 Task: Open Card Card0000000191 in Board Board0000000048 in Workspace WS0000000016 in Trello. Add Member Carxxstreet791@gmail.com to Card Card0000000191 in Board Board0000000048 in Workspace WS0000000016 in Trello. Add Orange Label titled Label0000000191 to Card Card0000000191 in Board Board0000000048 in Workspace WS0000000016 in Trello. Add Checklist CL0000000191 to Card Card0000000191 in Board Board0000000048 in Workspace WS0000000016 in Trello. Add Dates with Start Date as Oct 01 2023 and Due Date as Oct 31 2023 to Card Card0000000191 in Board Board0000000048 in Workspace WS0000000016 in Trello
Action: Mouse moved to (624, 52)
Screenshot: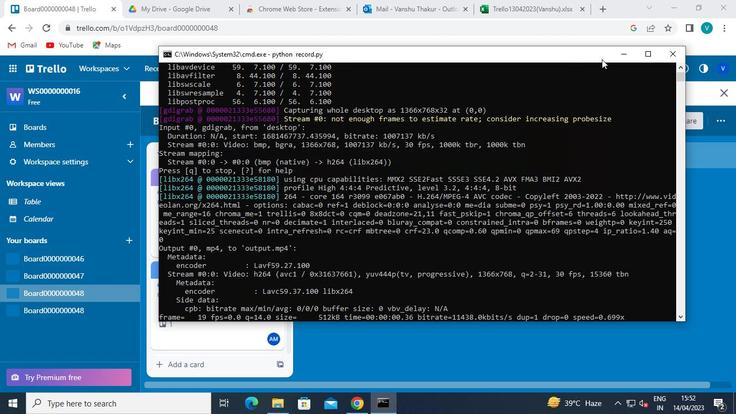 
Action: Mouse pressed left at (624, 52)
Screenshot: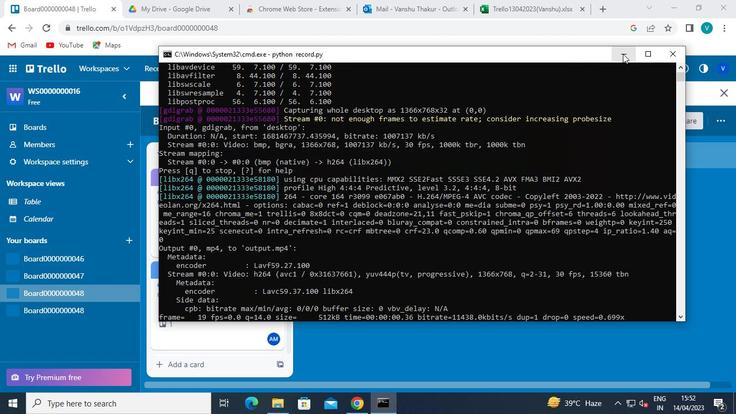
Action: Mouse moved to (221, 316)
Screenshot: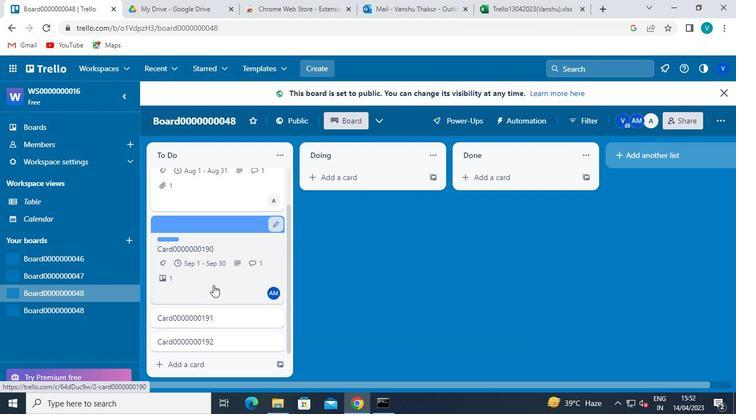 
Action: Mouse pressed left at (221, 316)
Screenshot: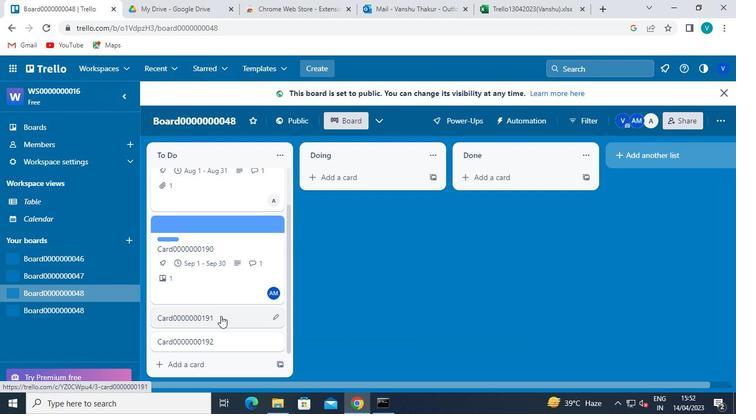 
Action: Mouse moved to (509, 182)
Screenshot: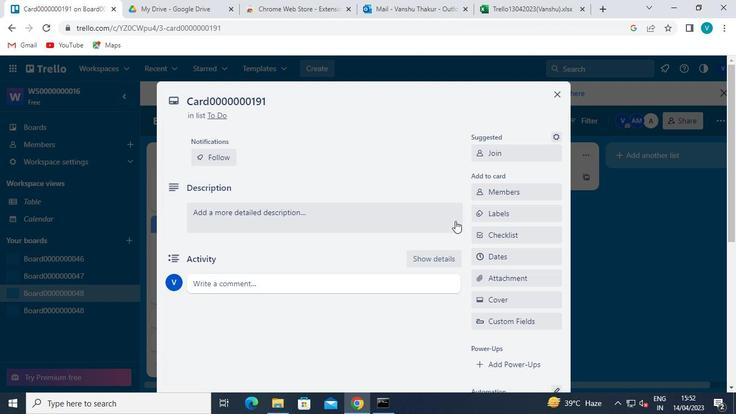 
Action: Mouse pressed left at (509, 182)
Screenshot: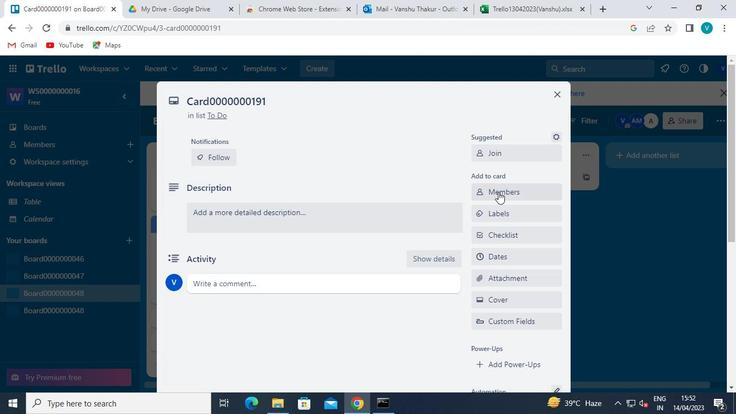 
Action: Mouse moved to (508, 185)
Screenshot: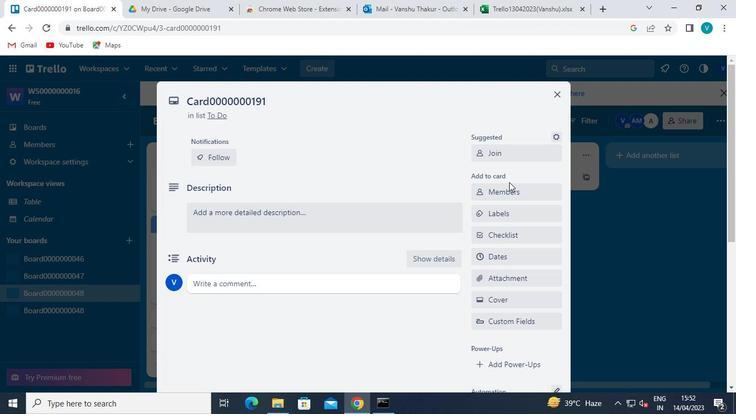 
Action: Mouse pressed left at (508, 185)
Screenshot: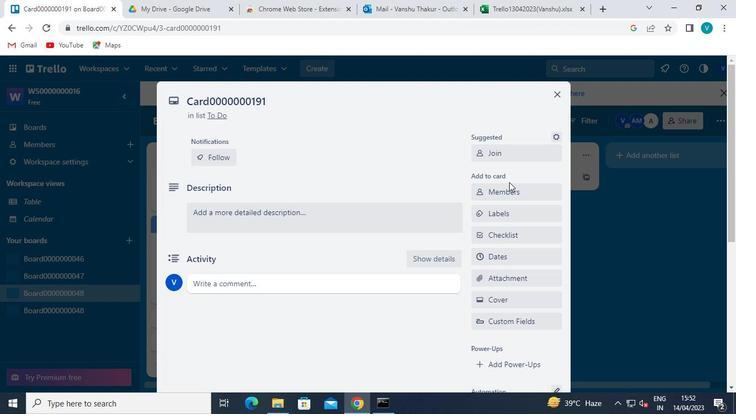 
Action: Mouse moved to (500, 243)
Screenshot: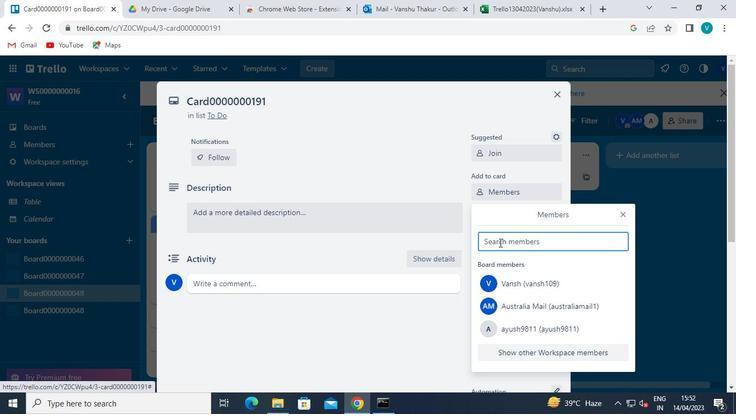 
Action: Mouse pressed left at (500, 243)
Screenshot: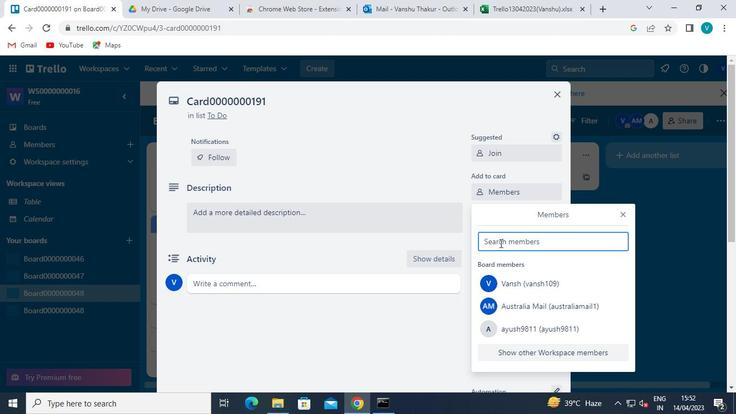 
Action: Mouse moved to (496, 242)
Screenshot: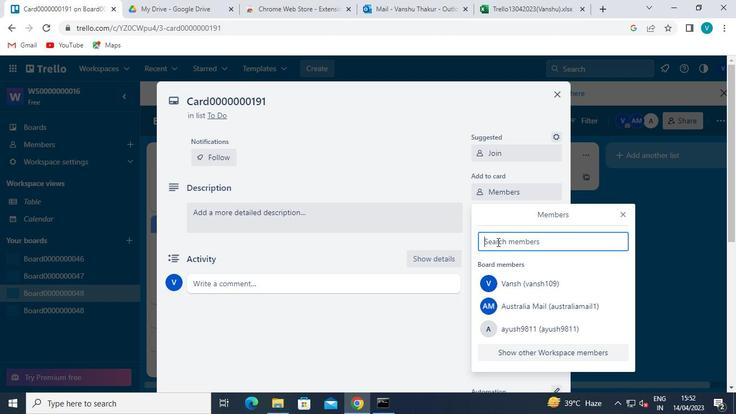 
Action: Keyboard Key.shift
Screenshot: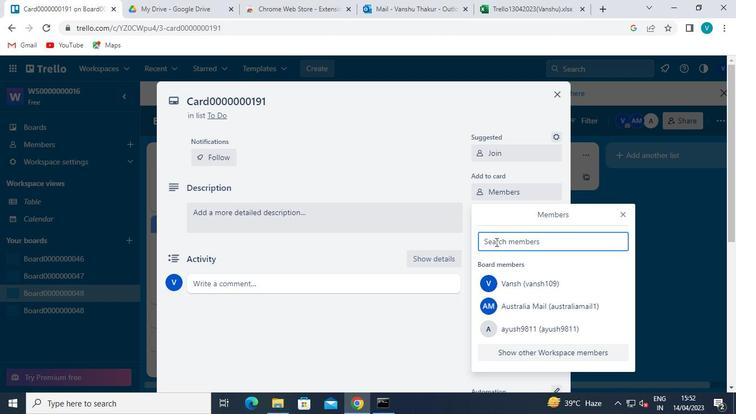 
Action: Keyboard C
Screenshot: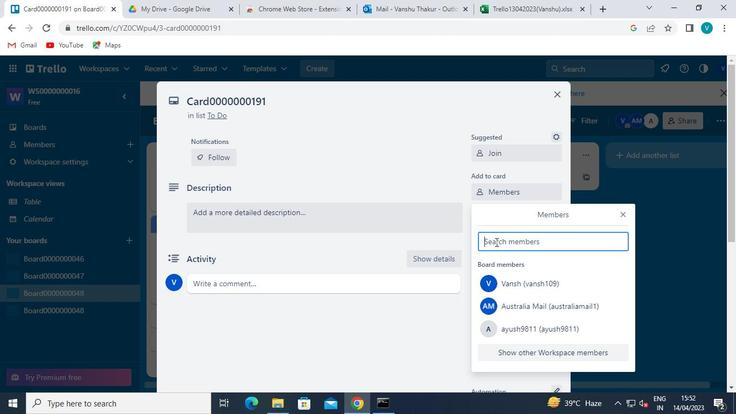 
Action: Keyboard a
Screenshot: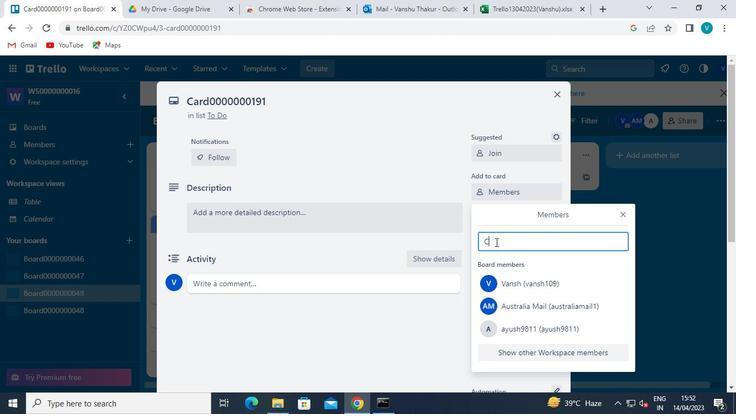 
Action: Keyboard r
Screenshot: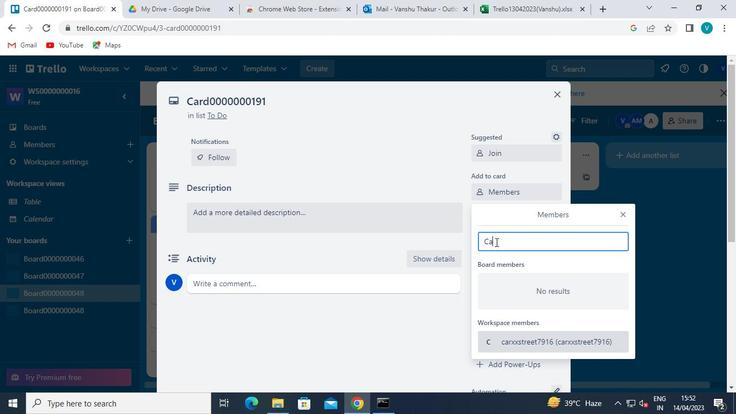 
Action: Keyboard x
Screenshot: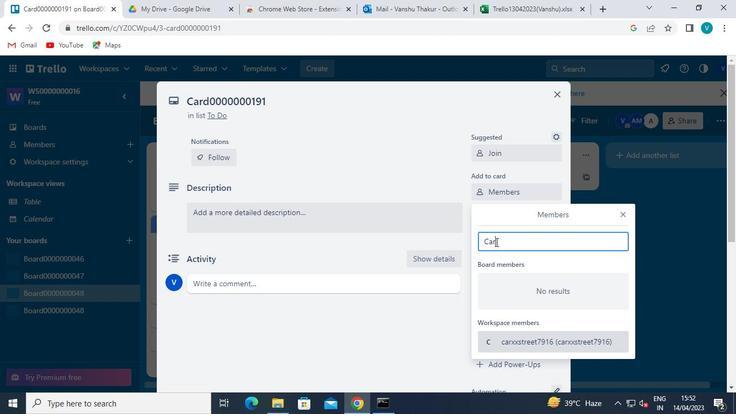 
Action: Keyboard x
Screenshot: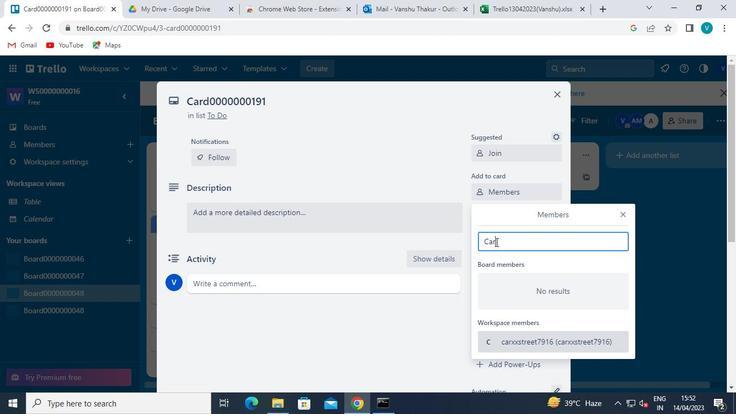 
Action: Keyboard s
Screenshot: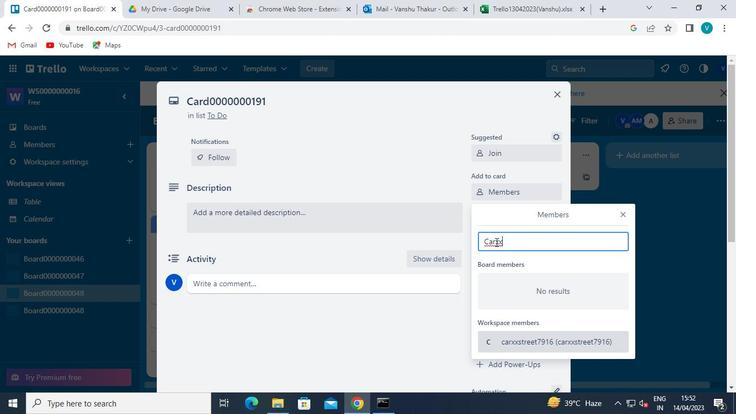 
Action: Keyboard t
Screenshot: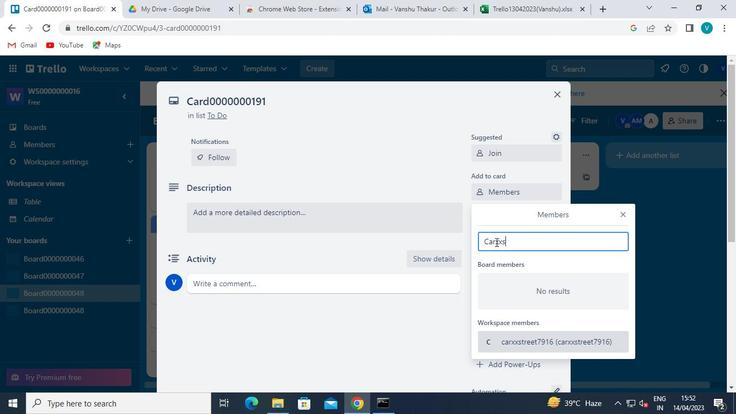
Action: Keyboard r
Screenshot: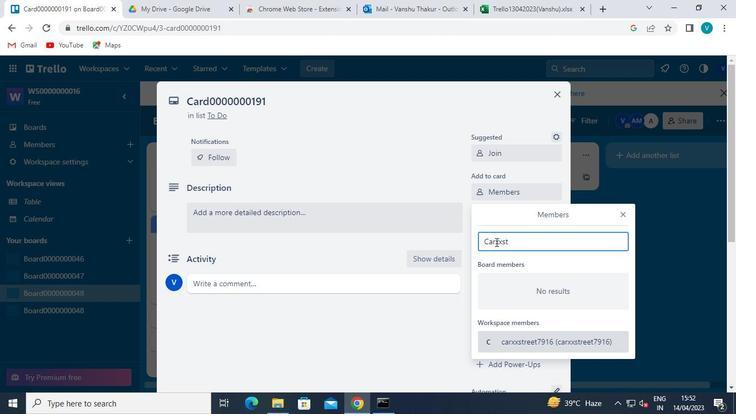 
Action: Keyboard e
Screenshot: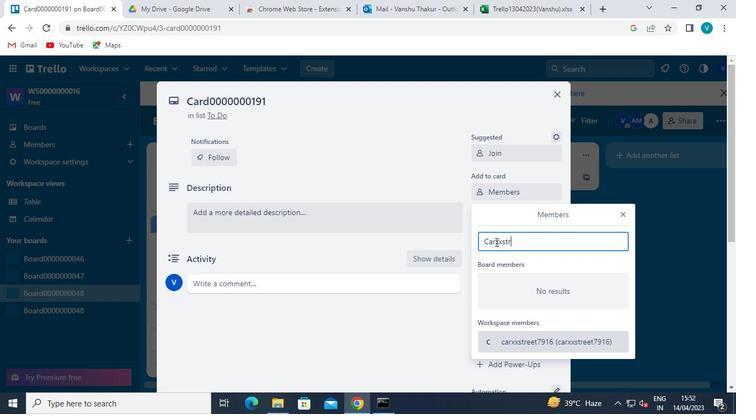 
Action: Keyboard e
Screenshot: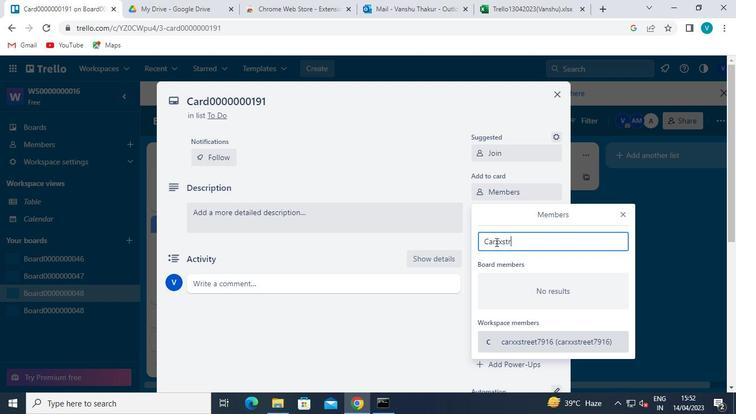 
Action: Keyboard t
Screenshot: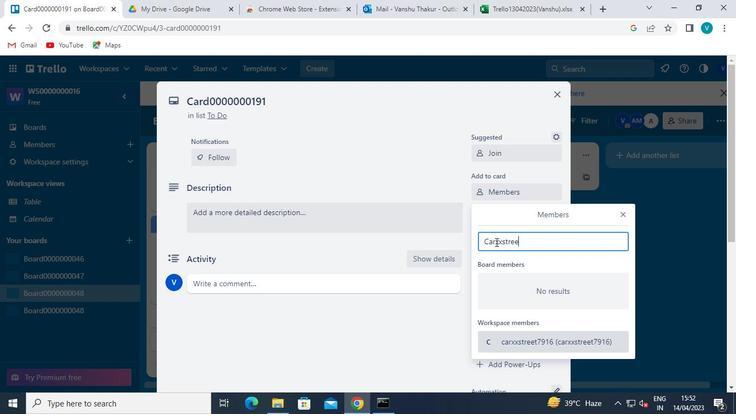 
Action: Keyboard <103>
Screenshot: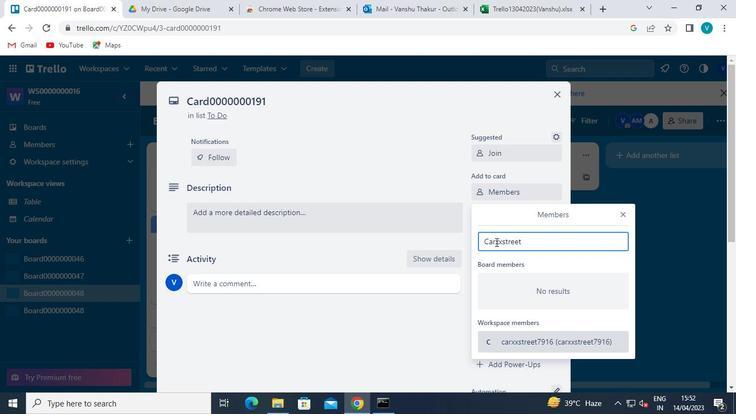 
Action: Keyboard <105>
Screenshot: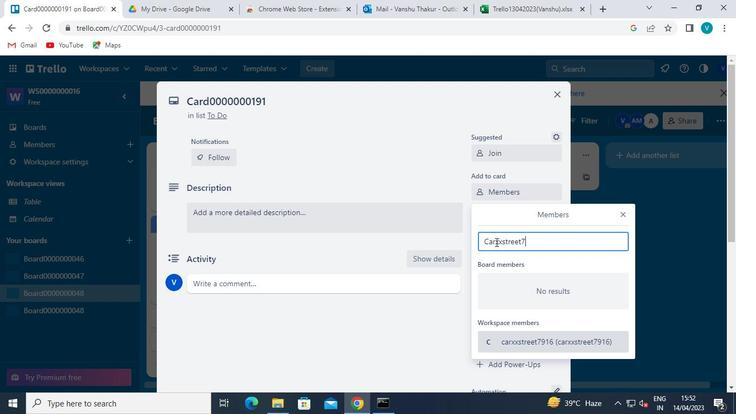 
Action: Keyboard <97>
Screenshot: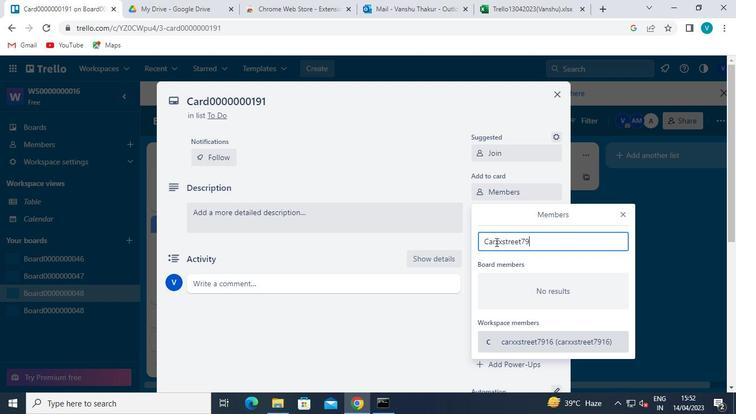 
Action: Keyboard <102>
Screenshot: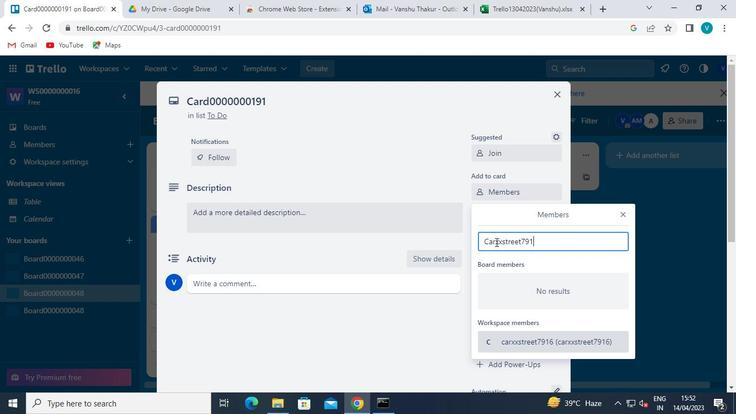 
Action: Keyboard Key.shift
Screenshot: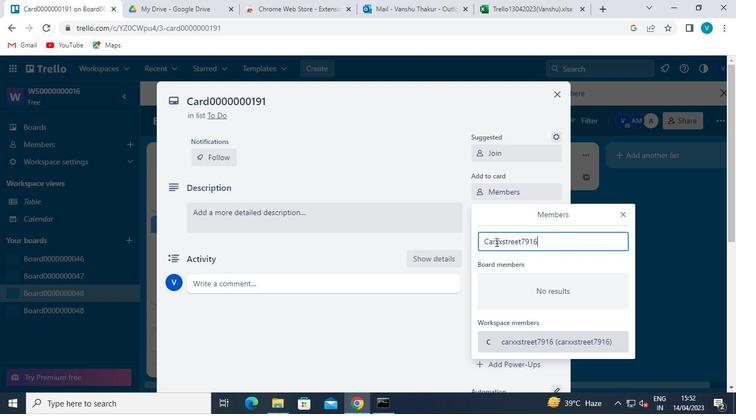 
Action: Keyboard @
Screenshot: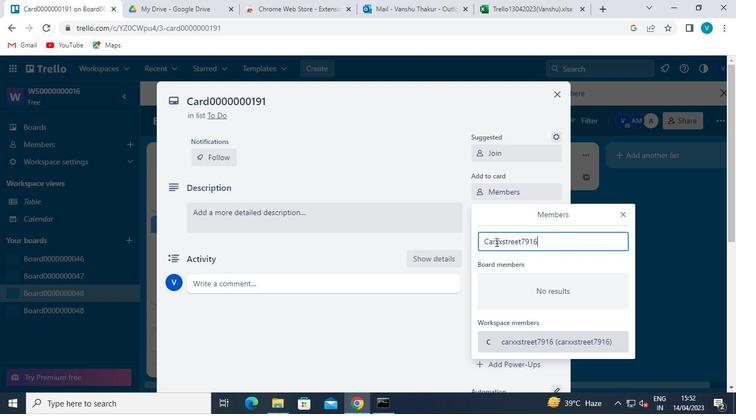 
Action: Keyboard g
Screenshot: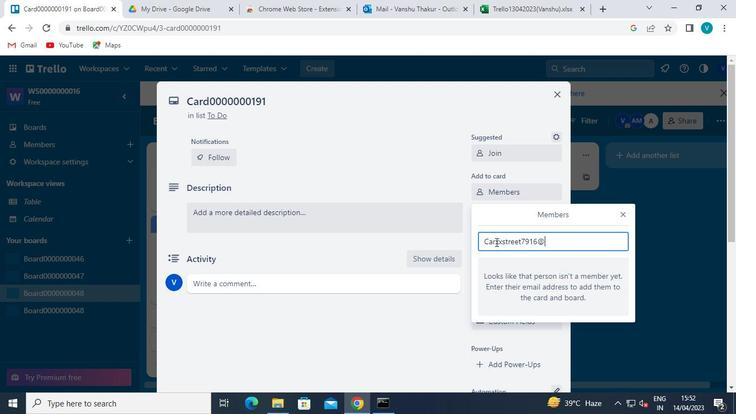 
Action: Keyboard m
Screenshot: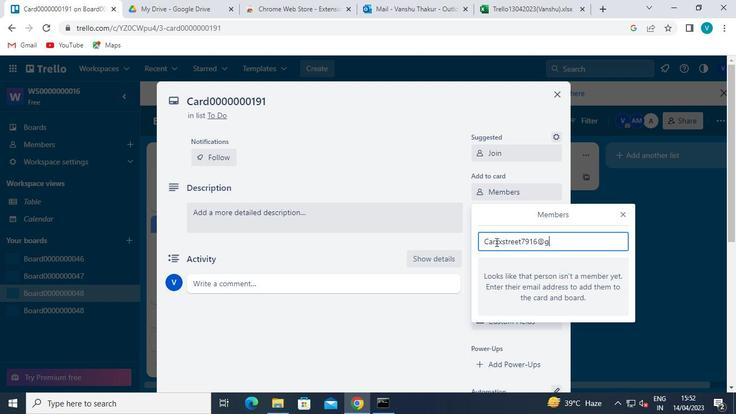 
Action: Keyboard a
Screenshot: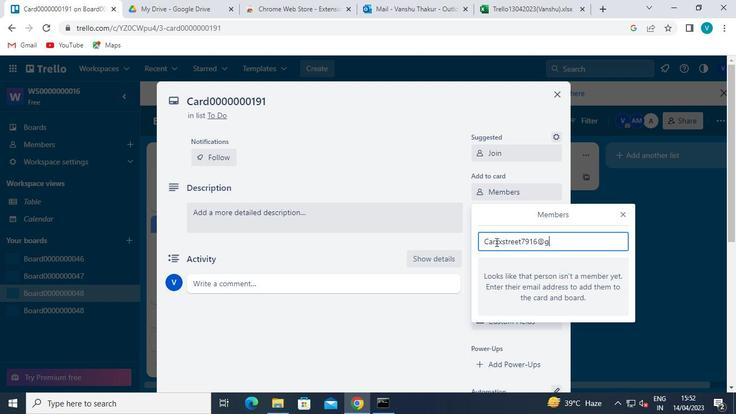 
Action: Keyboard i
Screenshot: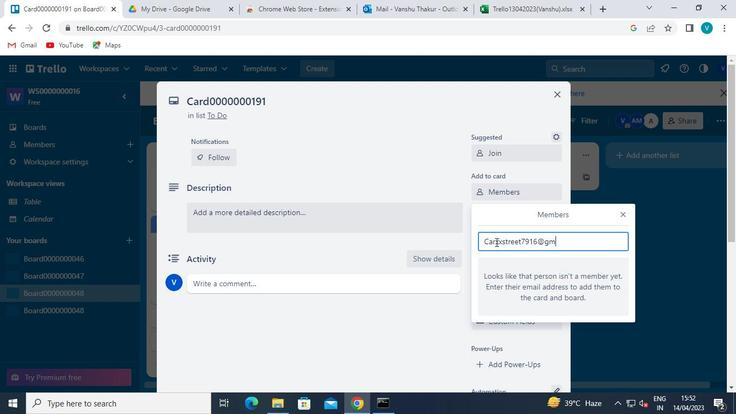 
Action: Keyboard l
Screenshot: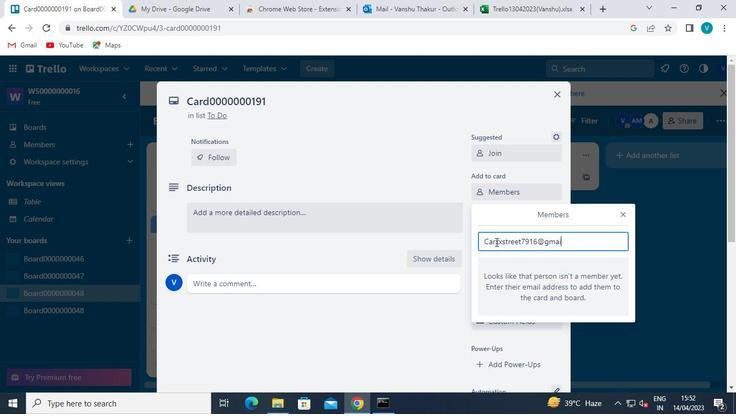 
Action: Keyboard <110>
Screenshot: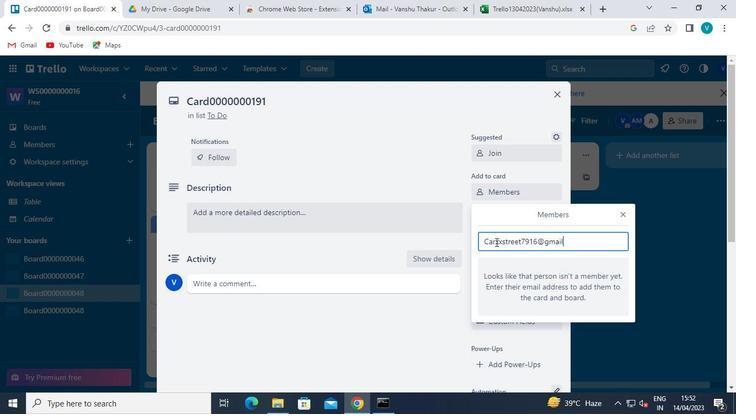
Action: Keyboard c
Screenshot: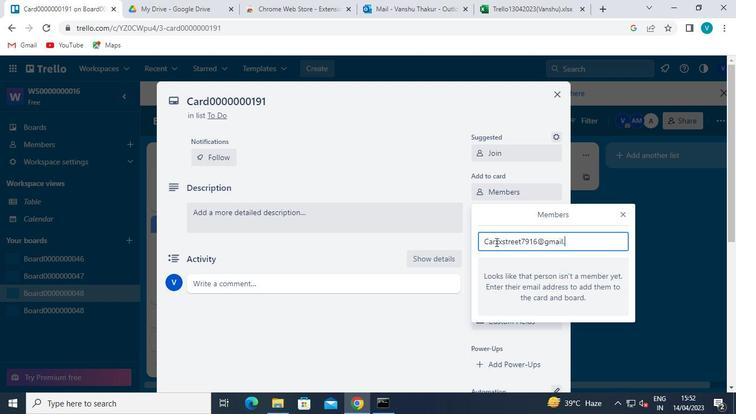 
Action: Keyboard o
Screenshot: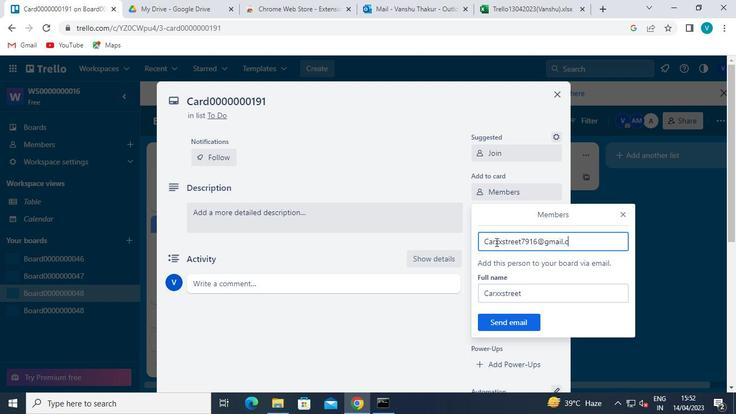 
Action: Keyboard m
Screenshot: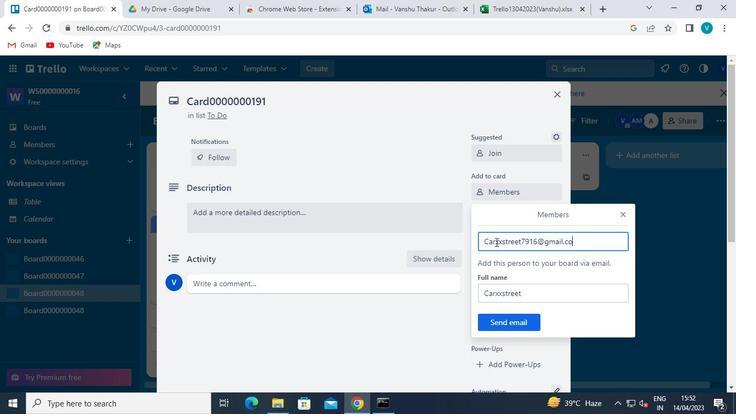 
Action: Mouse moved to (501, 326)
Screenshot: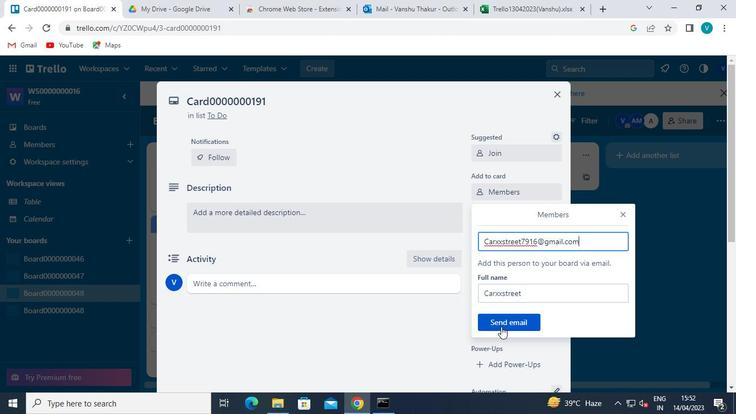 
Action: Mouse pressed left at (501, 326)
Screenshot: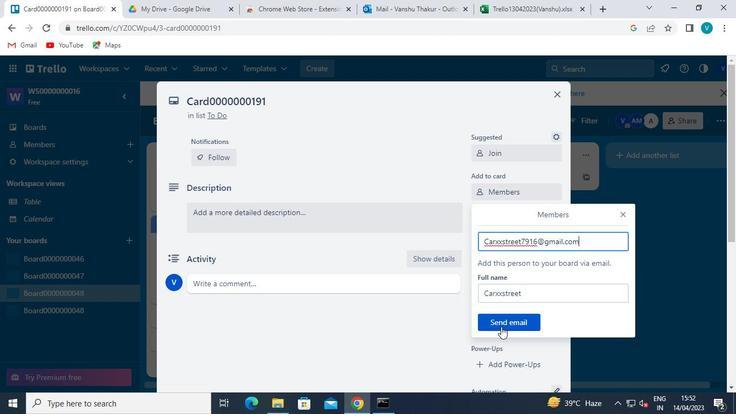 
Action: Mouse moved to (508, 214)
Screenshot: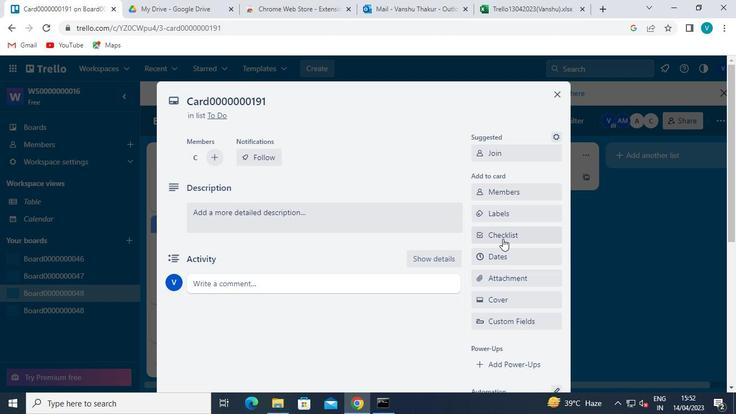 
Action: Mouse pressed left at (508, 214)
Screenshot: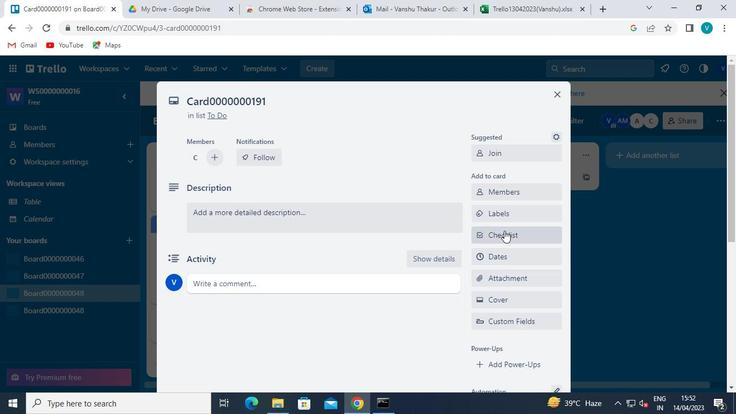 
Action: Mouse moved to (554, 324)
Screenshot: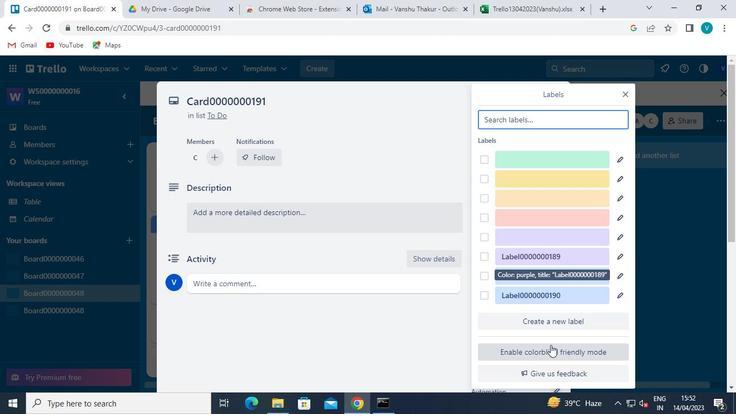 
Action: Mouse pressed left at (554, 324)
Screenshot: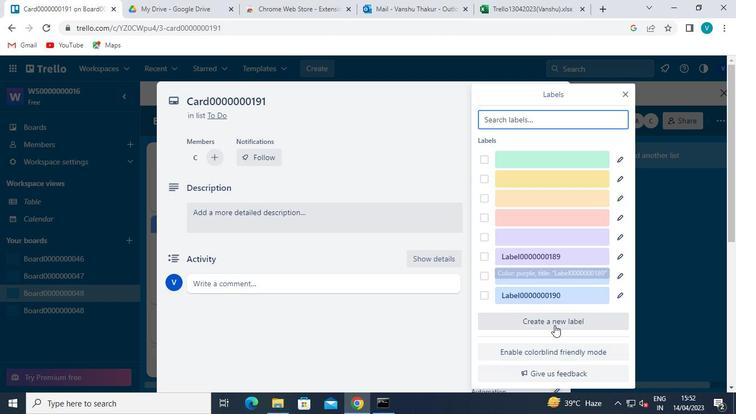 
Action: Mouse moved to (546, 248)
Screenshot: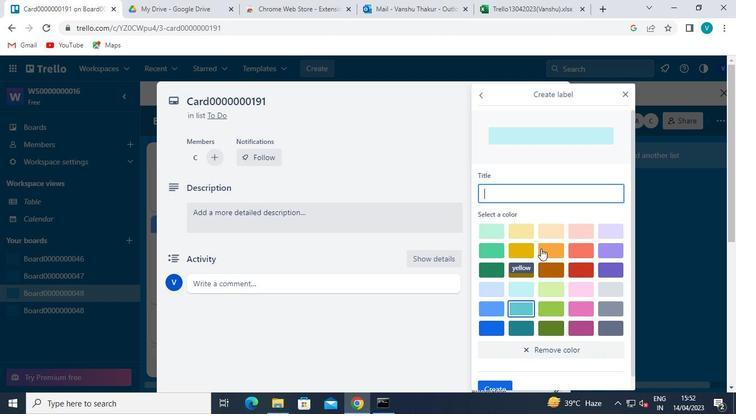 
Action: Mouse pressed left at (546, 248)
Screenshot: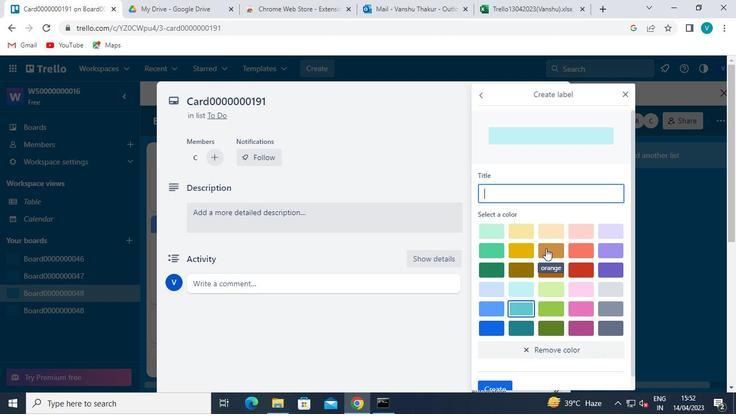 
Action: Mouse moved to (526, 193)
Screenshot: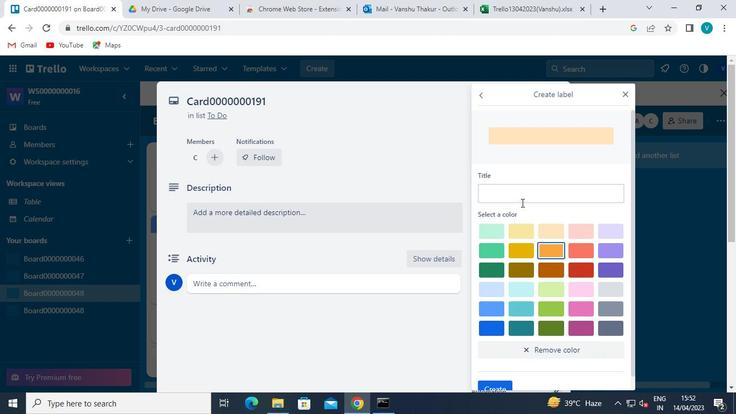 
Action: Mouse pressed left at (526, 193)
Screenshot: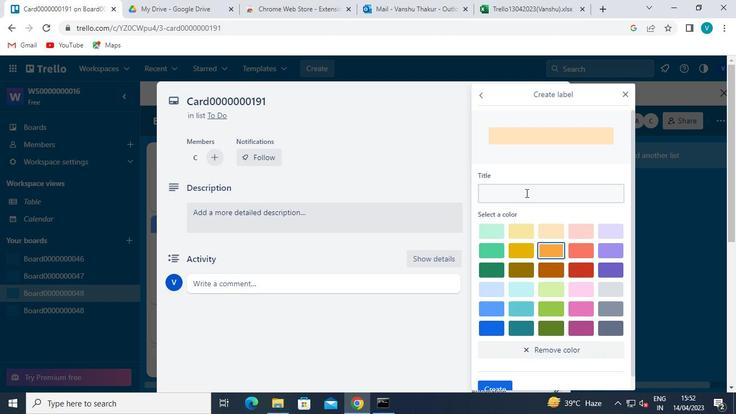 
Action: Keyboard Key.shift
Screenshot: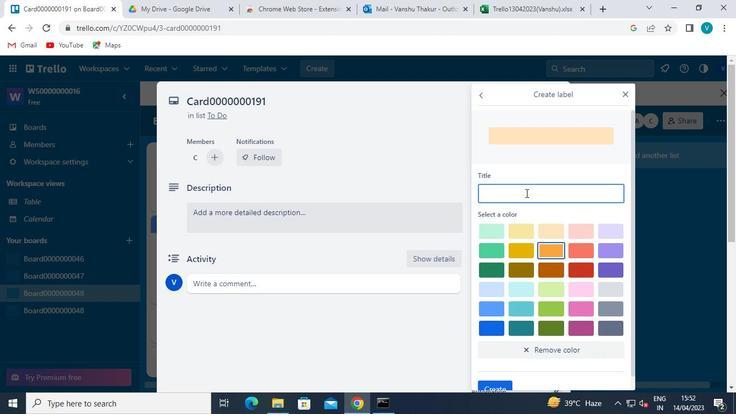 
Action: Keyboard L
Screenshot: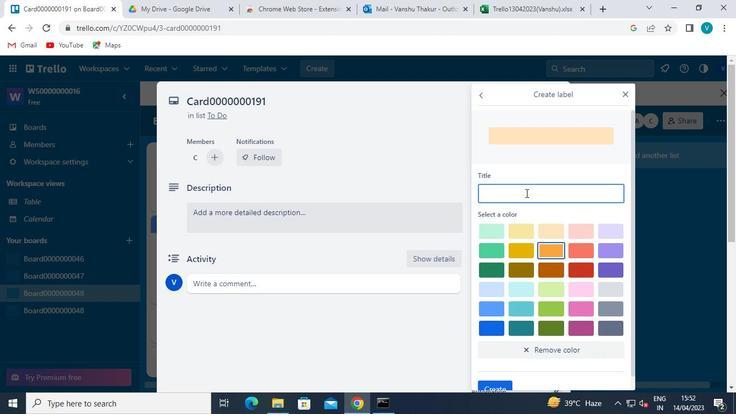 
Action: Keyboard a
Screenshot: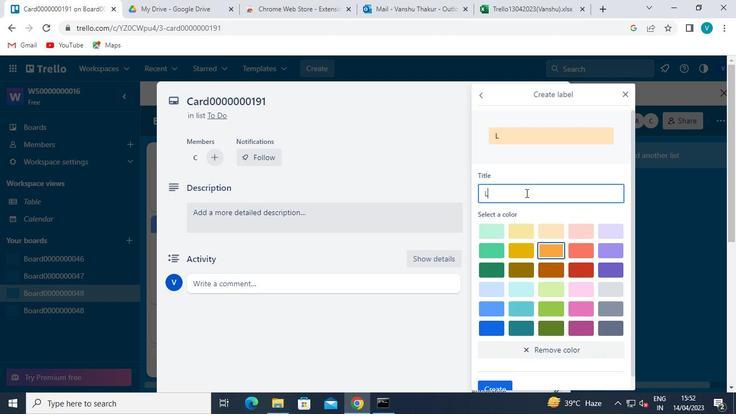 
Action: Keyboard b
Screenshot: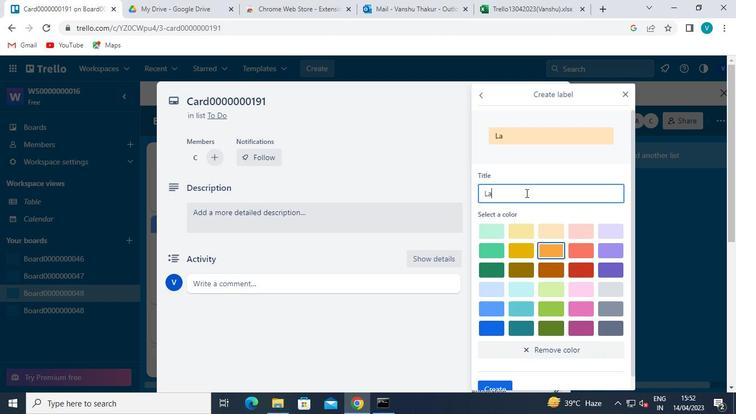 
Action: Keyboard e
Screenshot: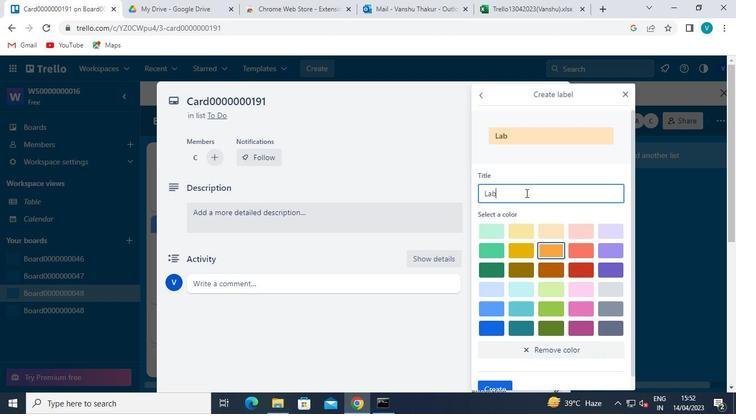 
Action: Keyboard l
Screenshot: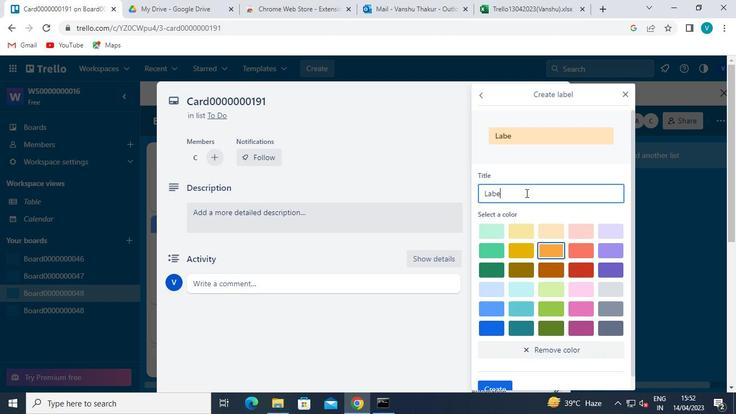 
Action: Keyboard <96>
Screenshot: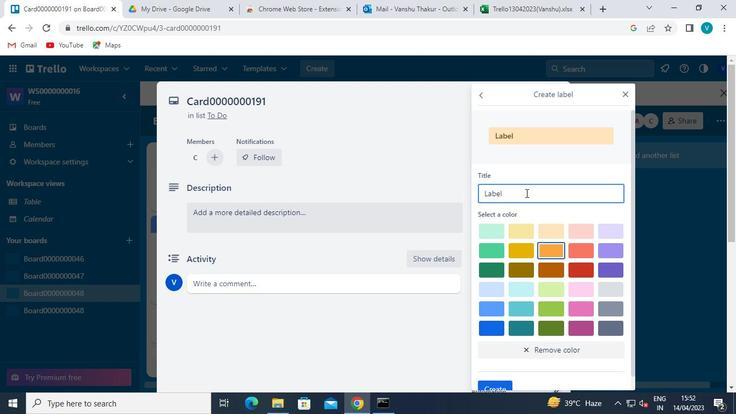 
Action: Keyboard <96>
Screenshot: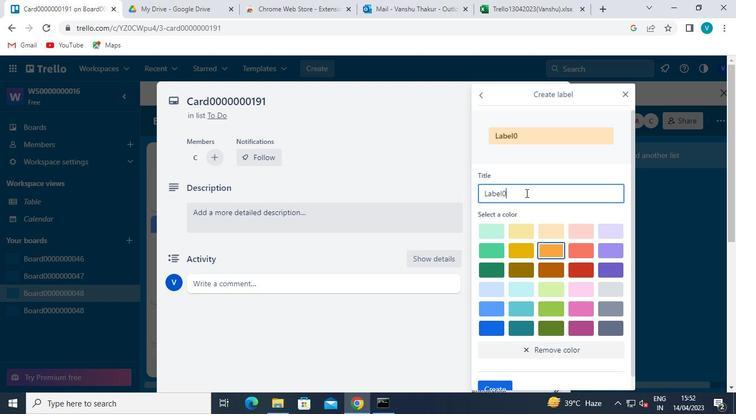 
Action: Keyboard <96>
Screenshot: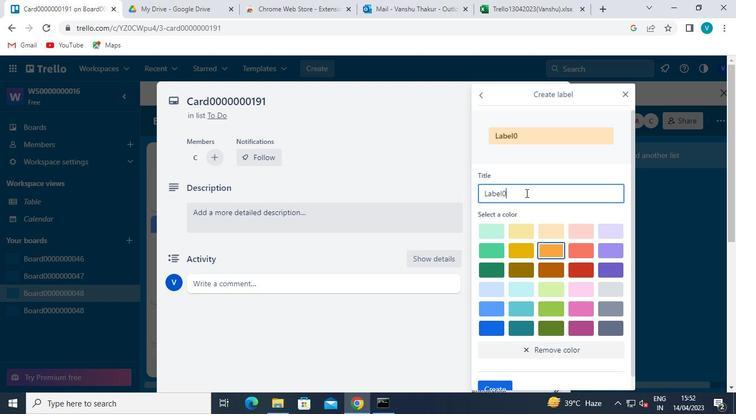 
Action: Keyboard <96>
Screenshot: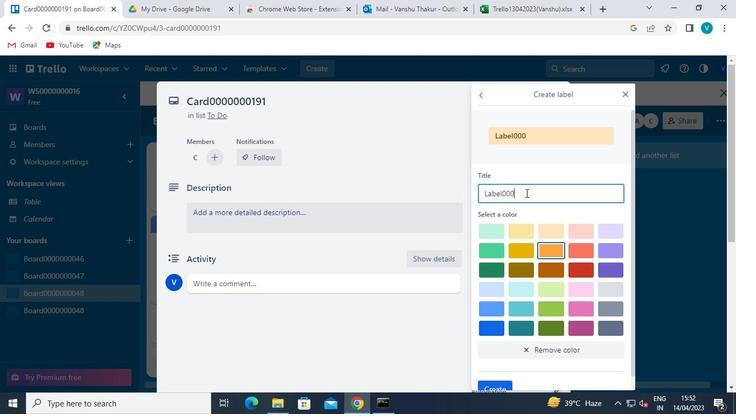 
Action: Keyboard <96>
Screenshot: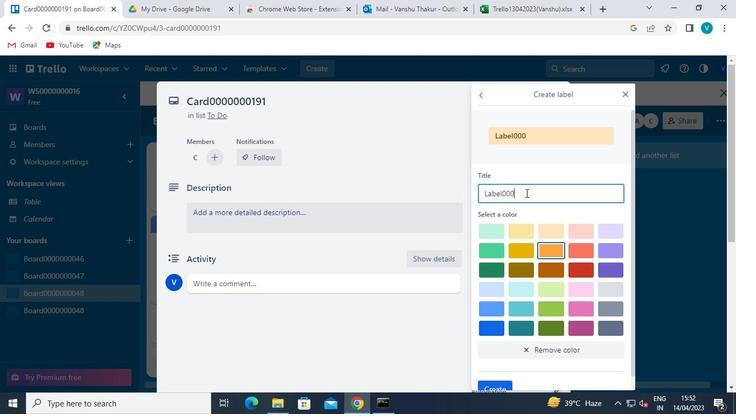 
Action: Keyboard <96>
Screenshot: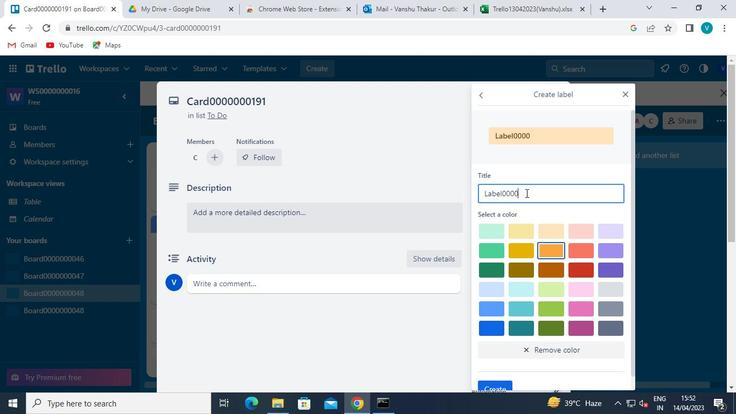 
Action: Keyboard <96>
Screenshot: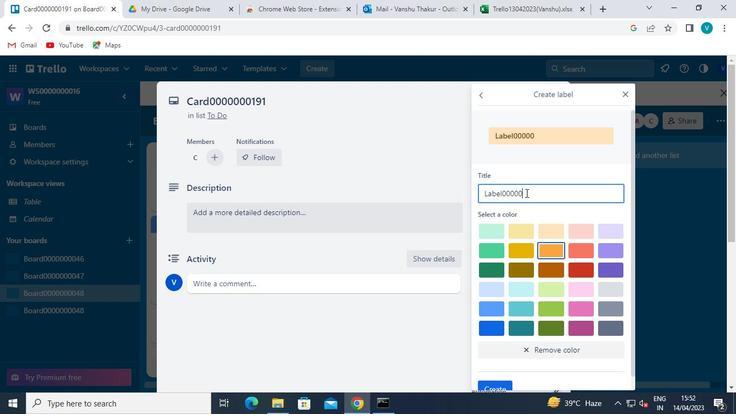 
Action: Keyboard <97>
Screenshot: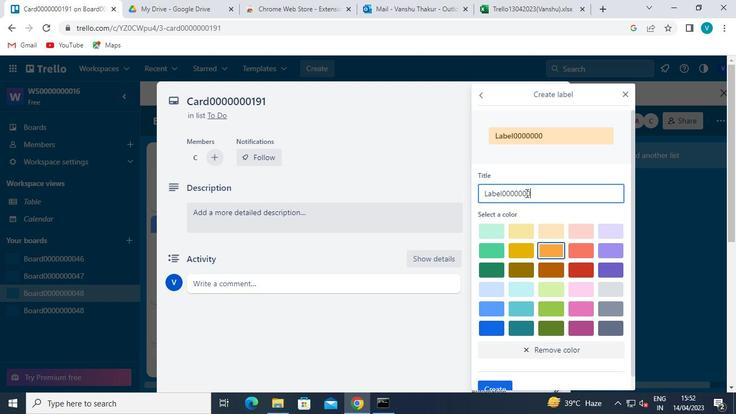 
Action: Keyboard <105>
Screenshot: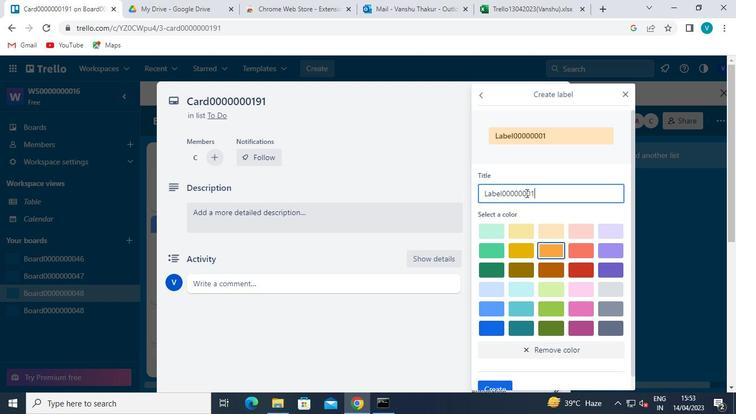 
Action: Keyboard <97>
Screenshot: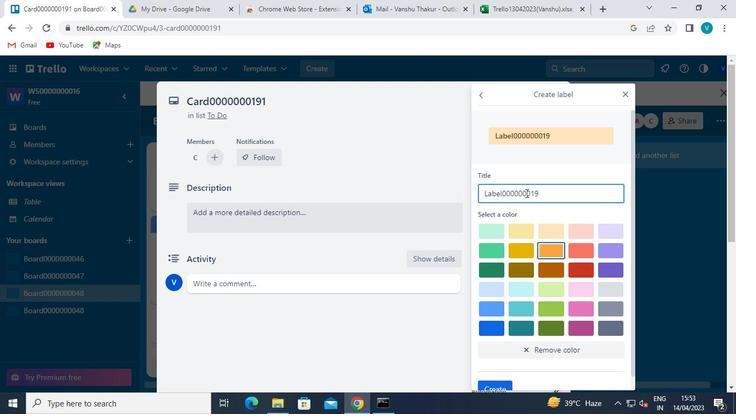 
Action: Mouse moved to (495, 379)
Screenshot: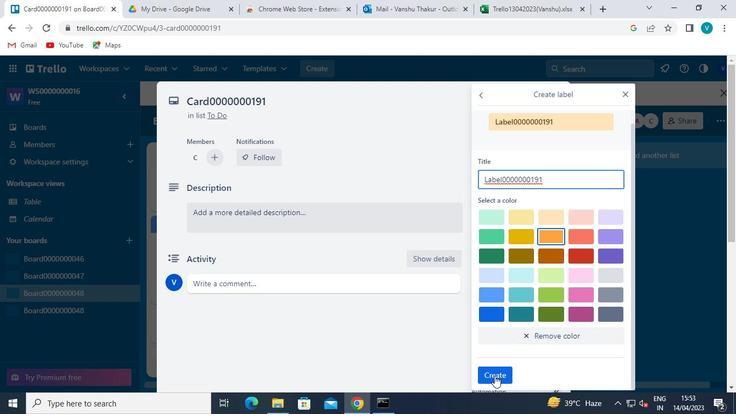 
Action: Mouse pressed left at (495, 379)
Screenshot: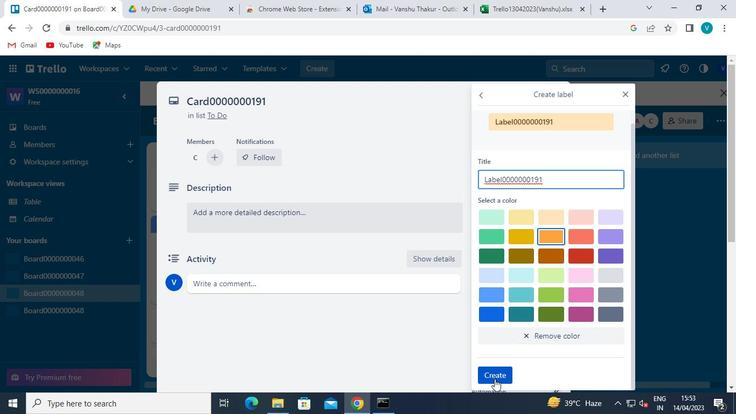
Action: Mouse moved to (627, 95)
Screenshot: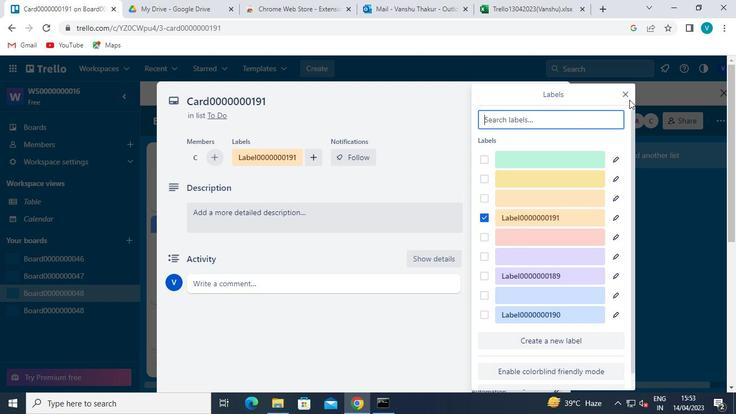 
Action: Mouse pressed left at (627, 95)
Screenshot: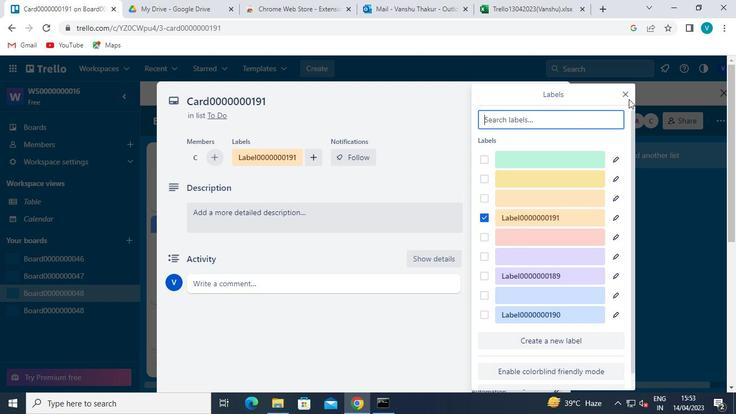 
Action: Mouse moved to (523, 235)
Screenshot: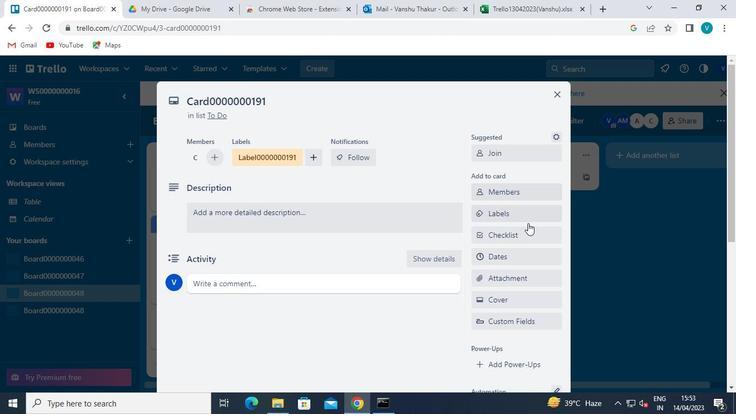 
Action: Mouse pressed left at (523, 235)
Screenshot: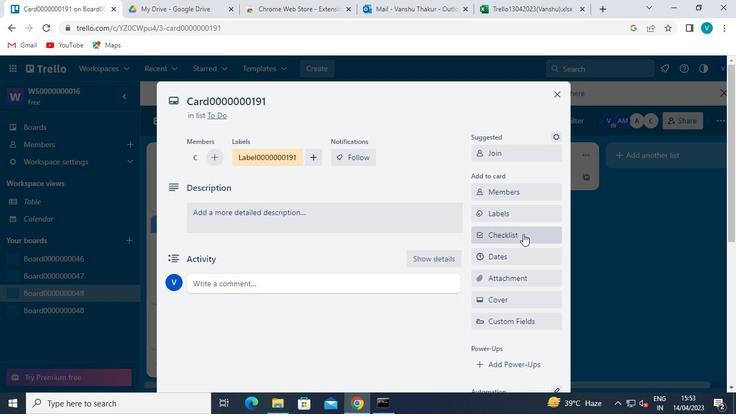 
Action: Mouse moved to (514, 286)
Screenshot: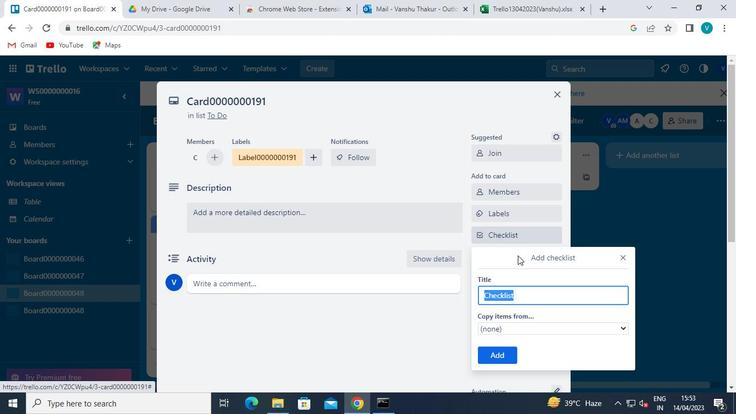 
Action: Keyboard Key.shift
Screenshot: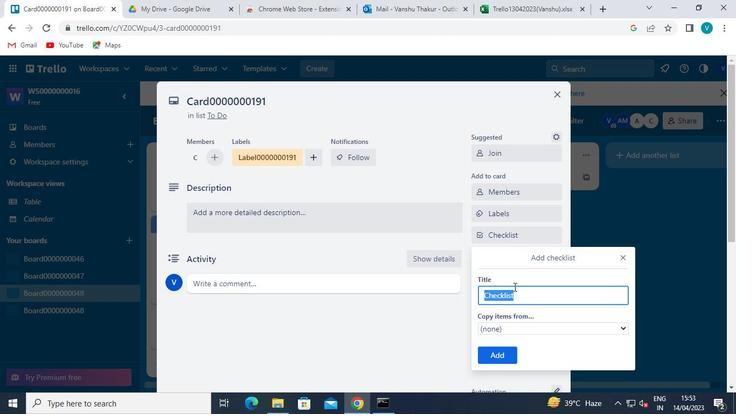 
Action: Keyboard C
Screenshot: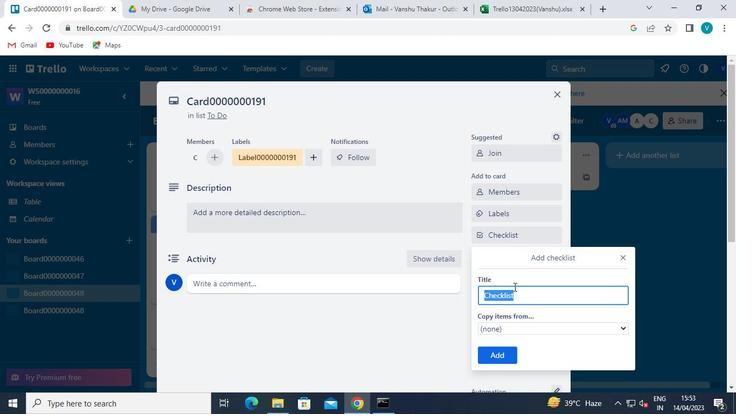 
Action: Keyboard L
Screenshot: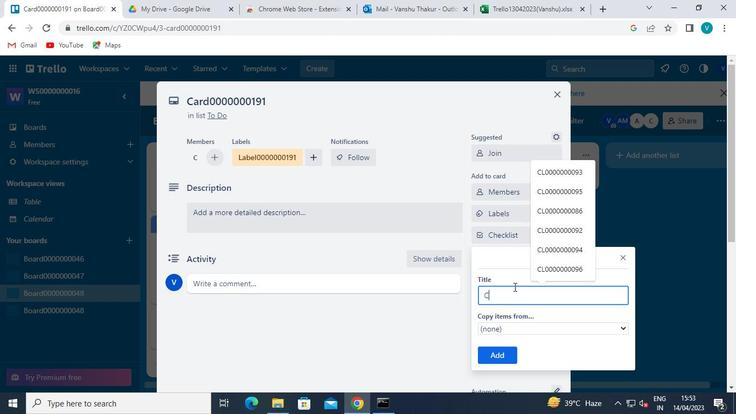 
Action: Keyboard <96>
Screenshot: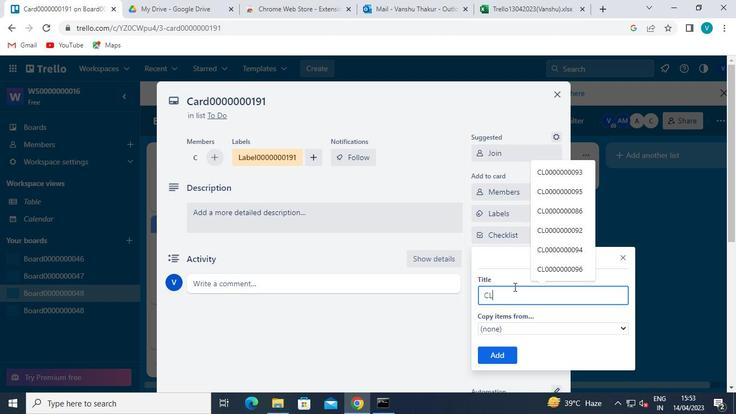 
Action: Keyboard <96>
Screenshot: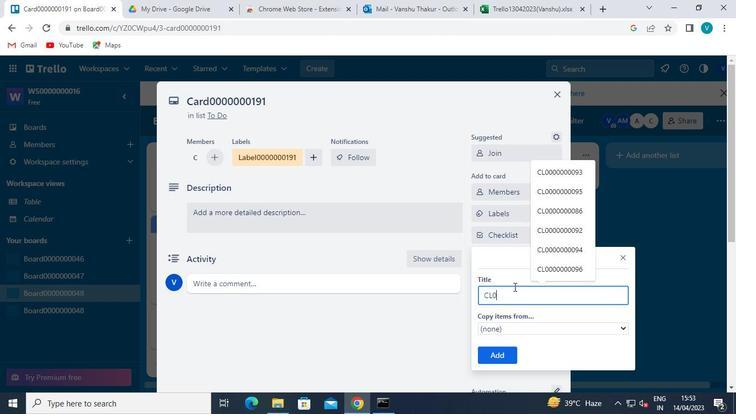 
Action: Keyboard <96>
Screenshot: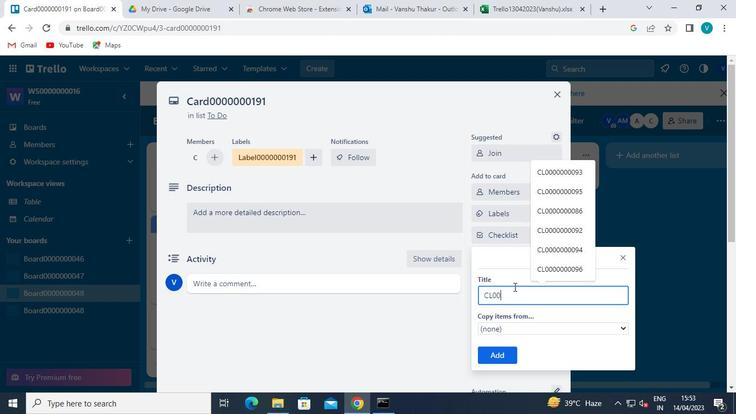 
Action: Keyboard <96>
Screenshot: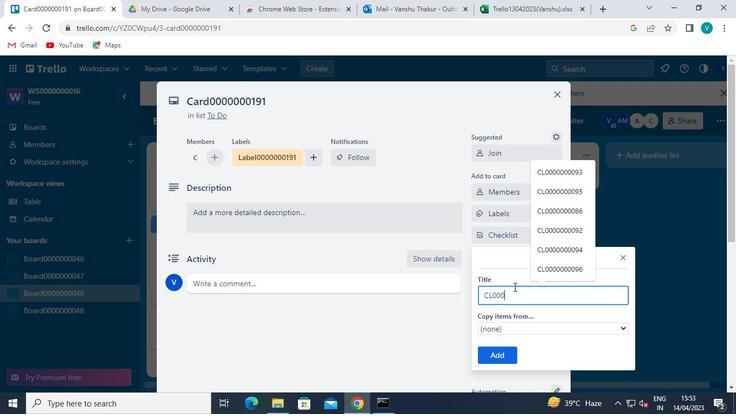 
Action: Keyboard <96>
Screenshot: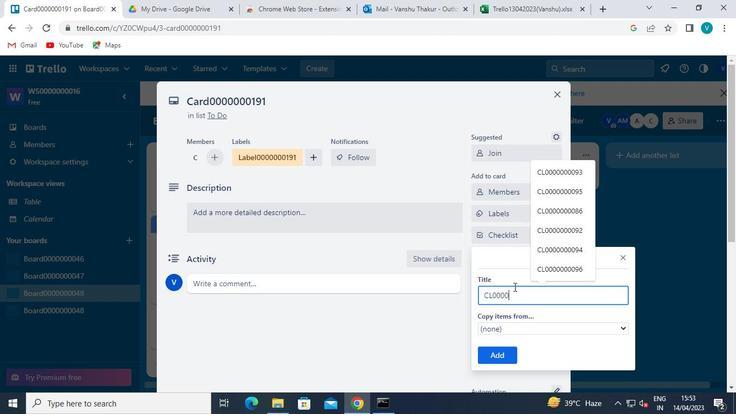 
Action: Keyboard <96>
Screenshot: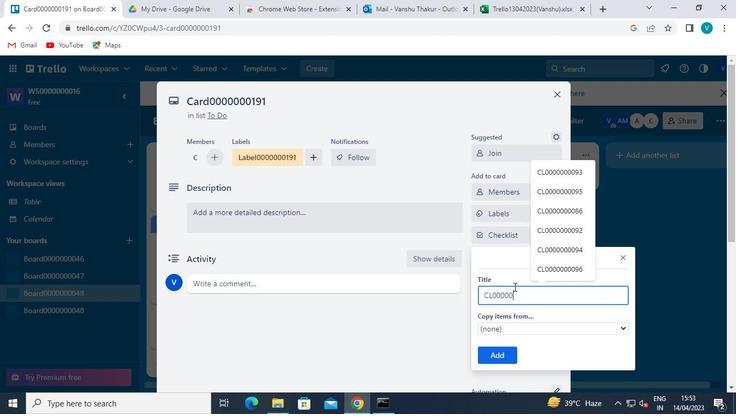 
Action: Keyboard <96>
Screenshot: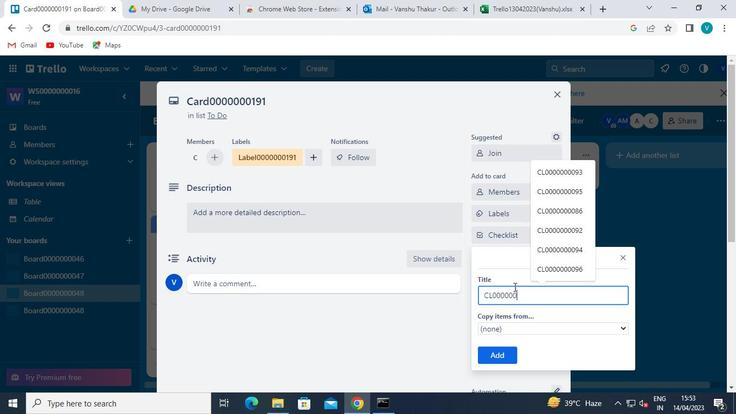 
Action: Keyboard <97>
Screenshot: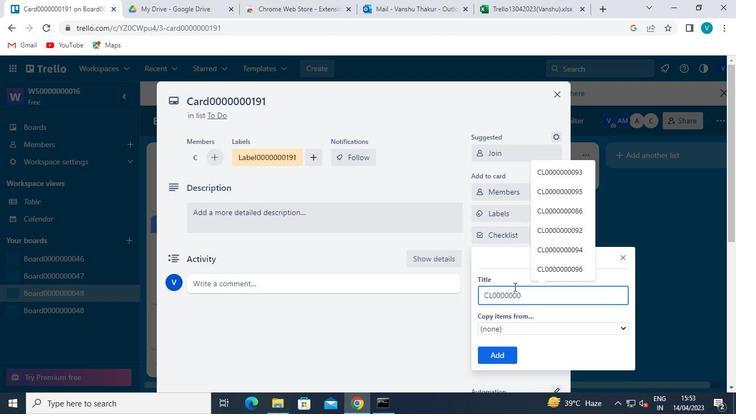 
Action: Keyboard <105>
Screenshot: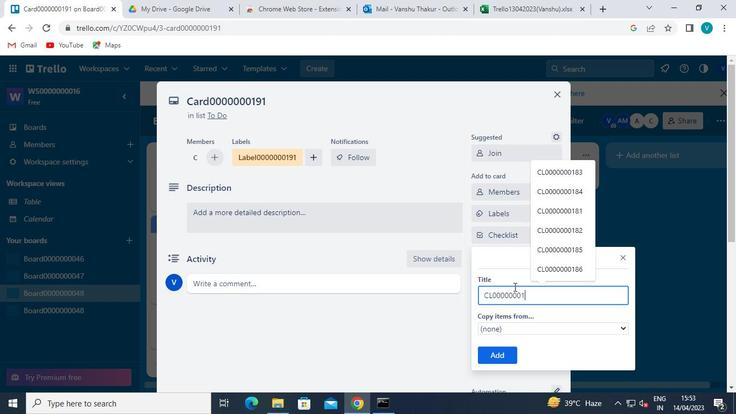 
Action: Keyboard <97>
Screenshot: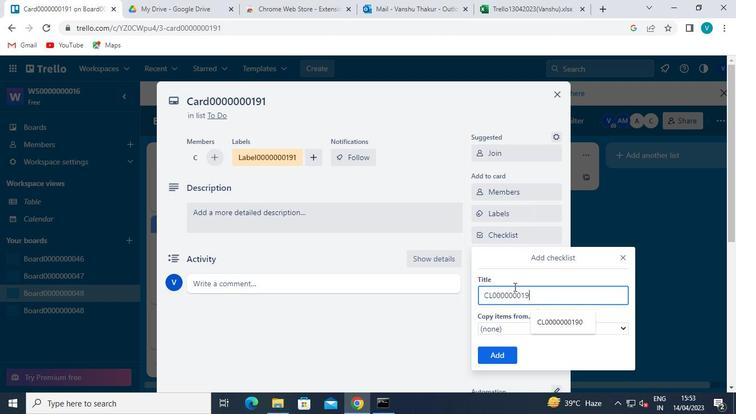 
Action: Mouse moved to (498, 354)
Screenshot: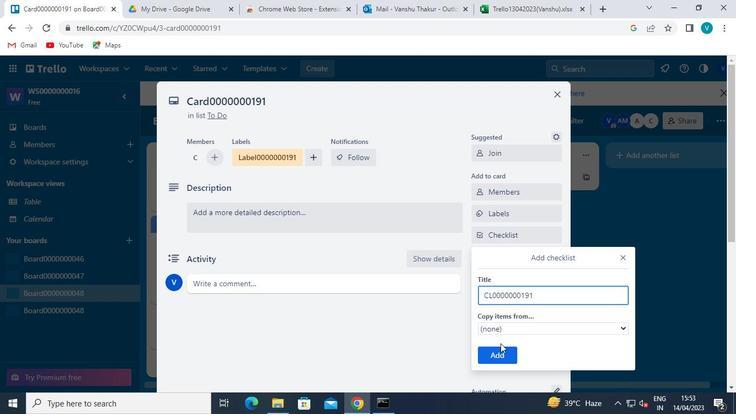 
Action: Mouse pressed left at (498, 354)
Screenshot: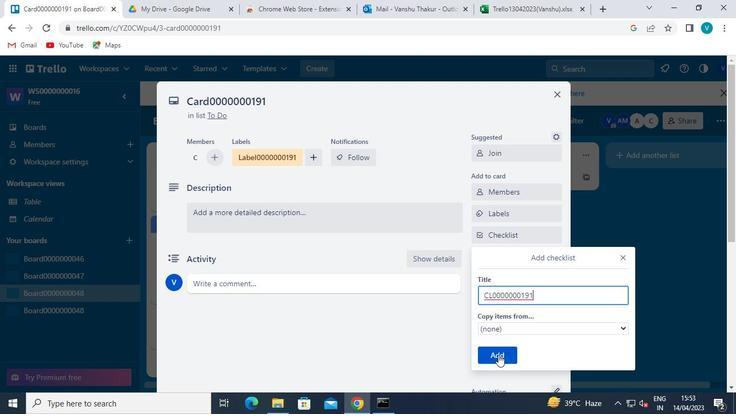 
Action: Mouse moved to (514, 256)
Screenshot: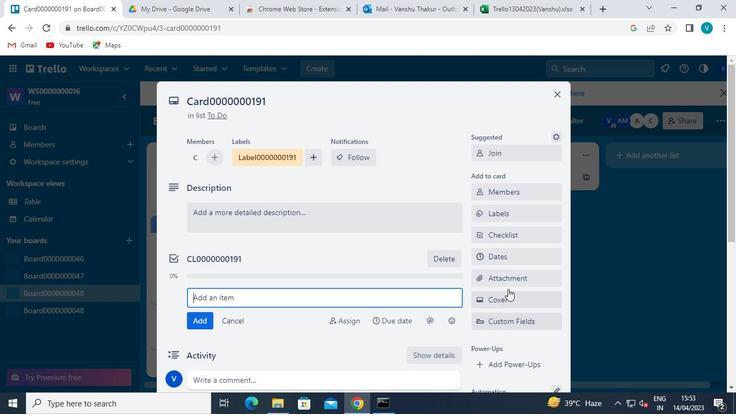 
Action: Mouse pressed left at (514, 256)
Screenshot: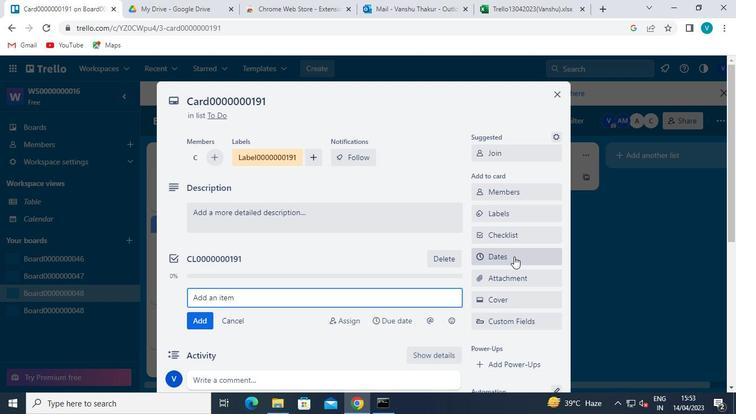 
Action: Mouse moved to (490, 293)
Screenshot: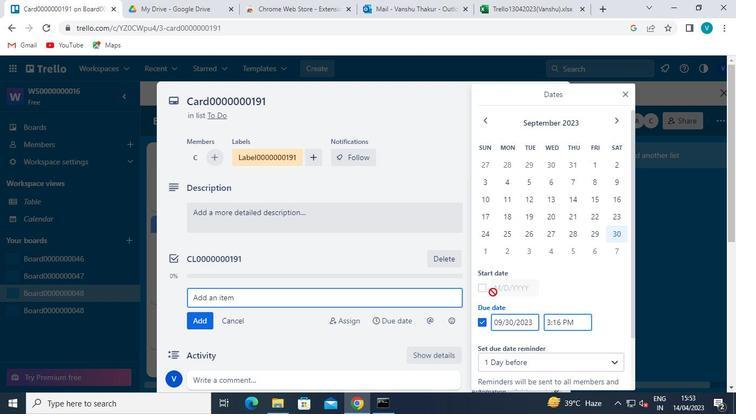 
Action: Mouse pressed left at (490, 293)
Screenshot: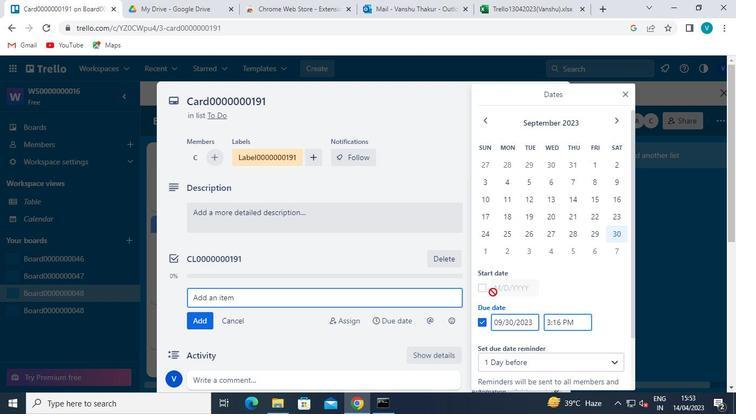 
Action: Mouse moved to (612, 120)
Screenshot: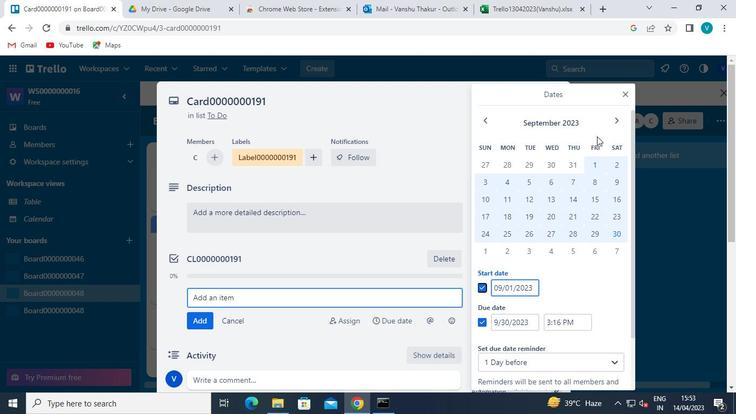 
Action: Mouse pressed left at (612, 120)
Screenshot: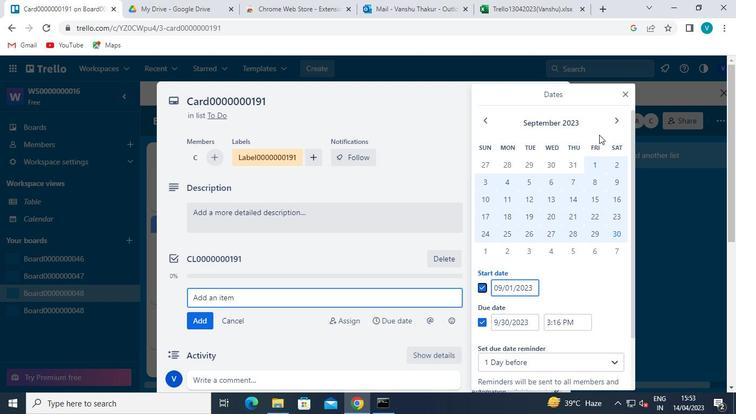 
Action: Mouse moved to (487, 167)
Screenshot: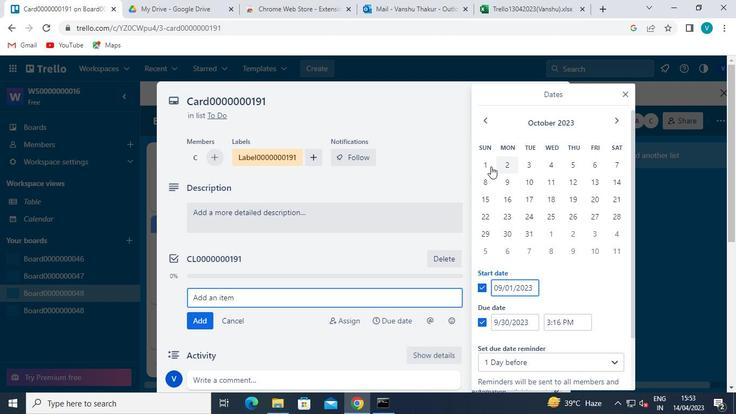 
Action: Mouse pressed left at (487, 167)
Screenshot: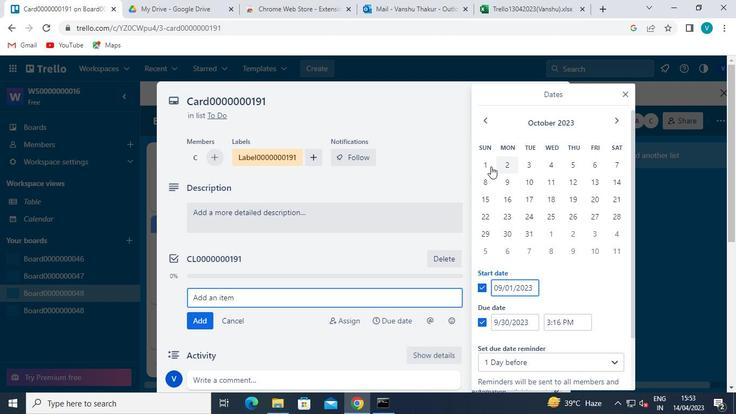 
Action: Mouse moved to (532, 235)
Screenshot: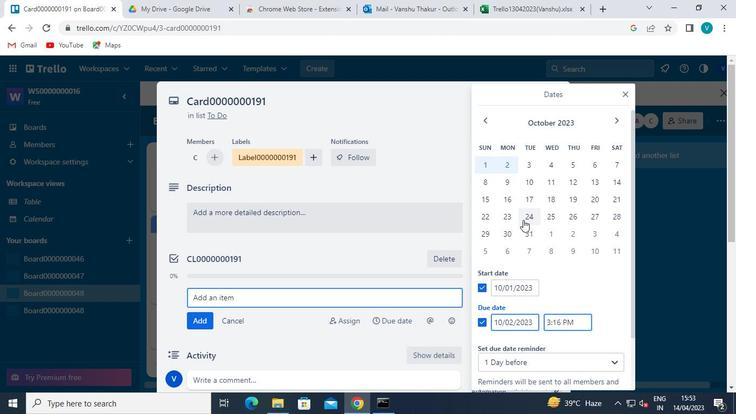 
Action: Mouse pressed left at (532, 235)
Screenshot: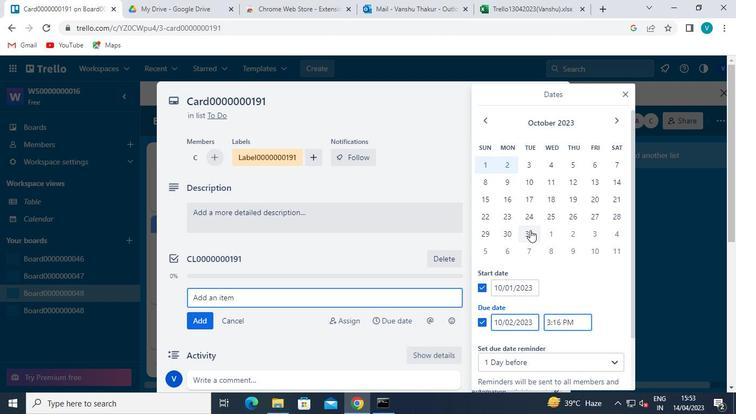
Action: Mouse moved to (511, 347)
Screenshot: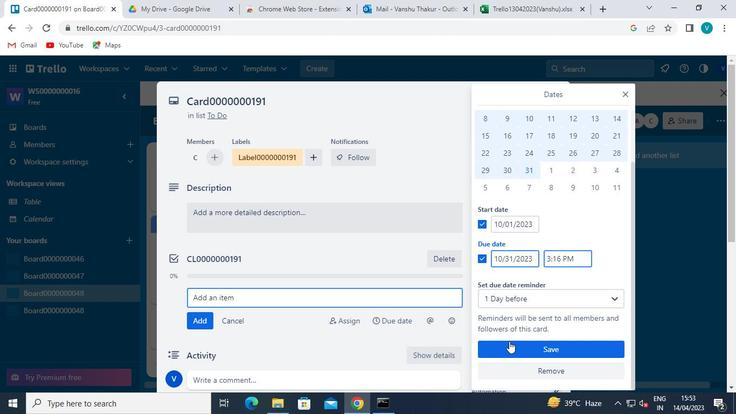 
Action: Mouse pressed left at (511, 347)
Screenshot: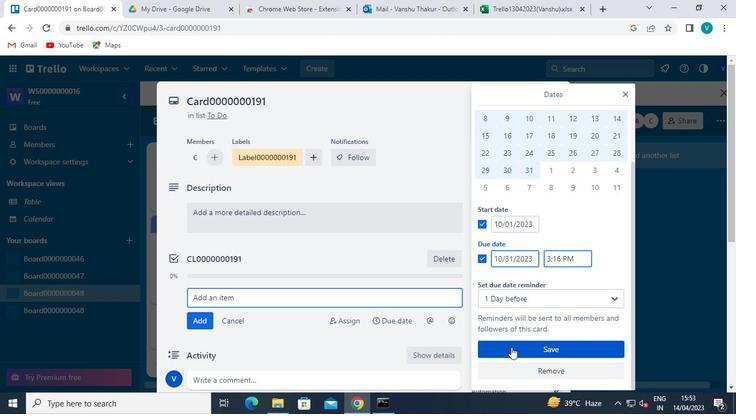 
Action: Mouse moved to (389, 406)
Screenshot: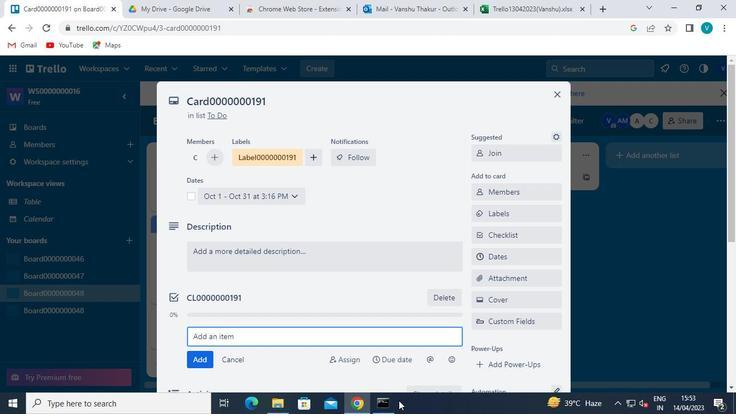 
Action: Mouse pressed left at (389, 406)
Screenshot: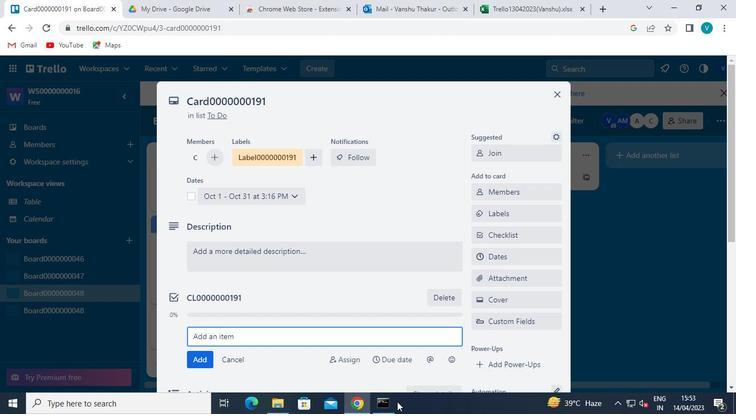 
Action: Mouse moved to (668, 55)
Screenshot: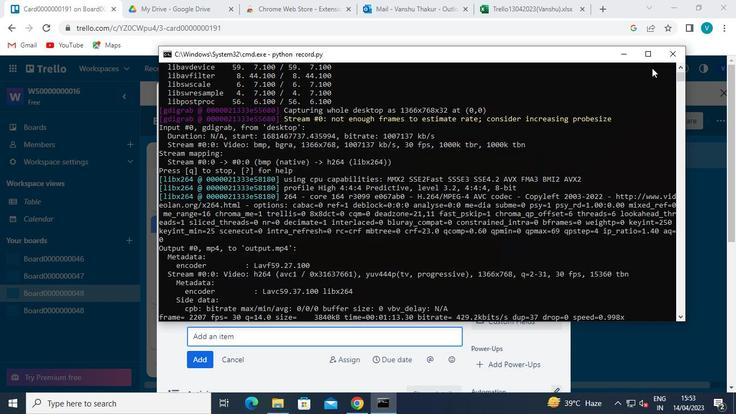 
Action: Mouse pressed left at (668, 55)
Screenshot: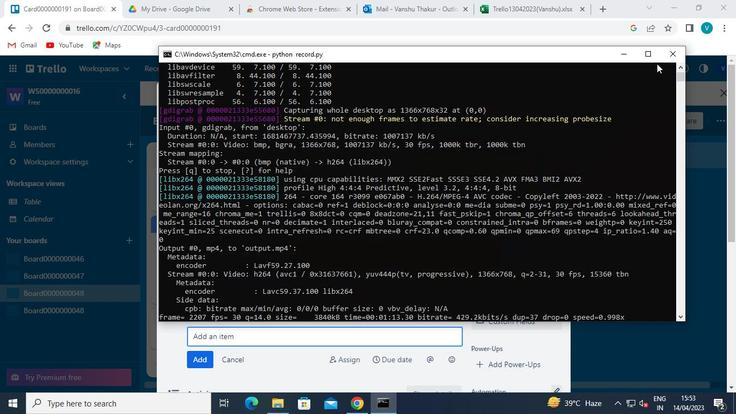 
Action: Mouse moved to (668, 55)
Screenshot: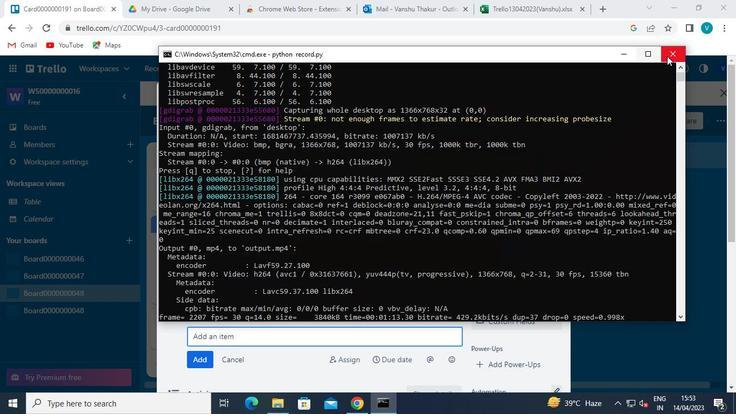
